 Task: Create a due date automation trigger when advanced on, on the monday before a card is due add dates without a complete due date at 11:00 AM.
Action: Mouse moved to (1069, 82)
Screenshot: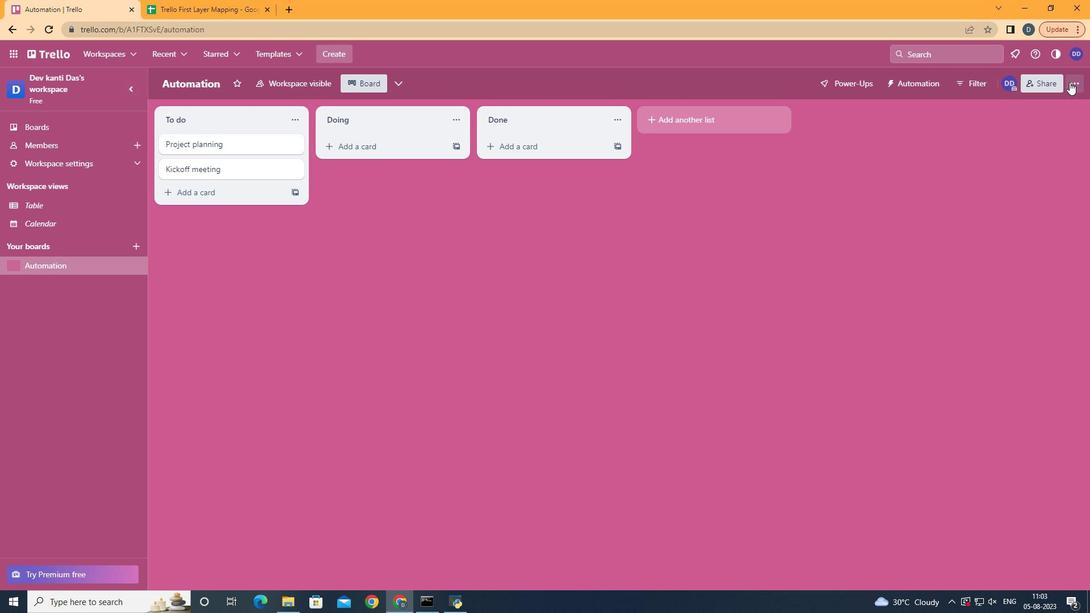 
Action: Mouse pressed left at (1069, 82)
Screenshot: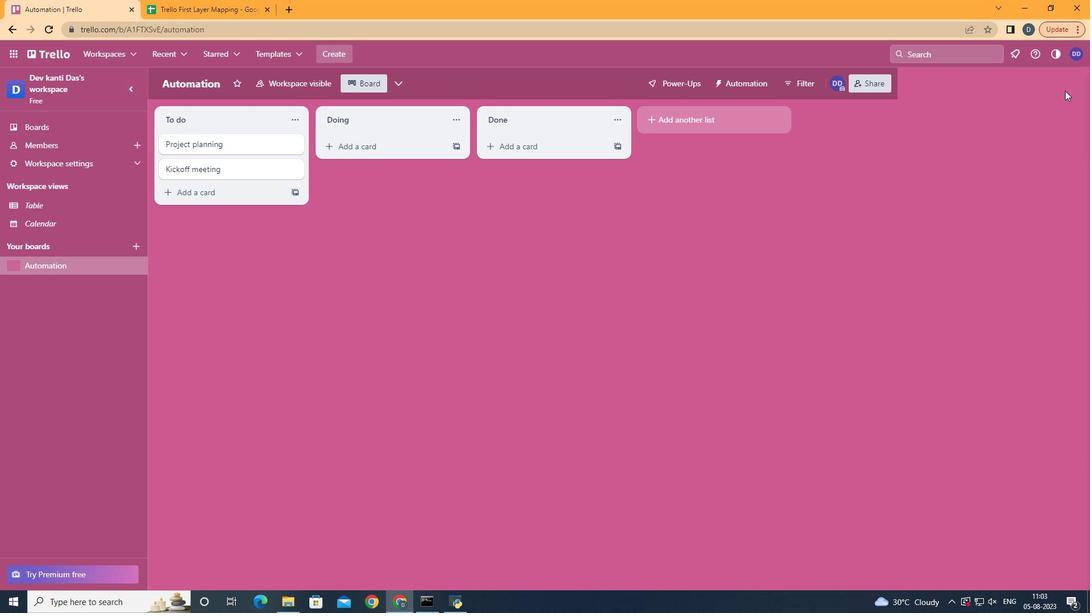 
Action: Mouse moved to (939, 244)
Screenshot: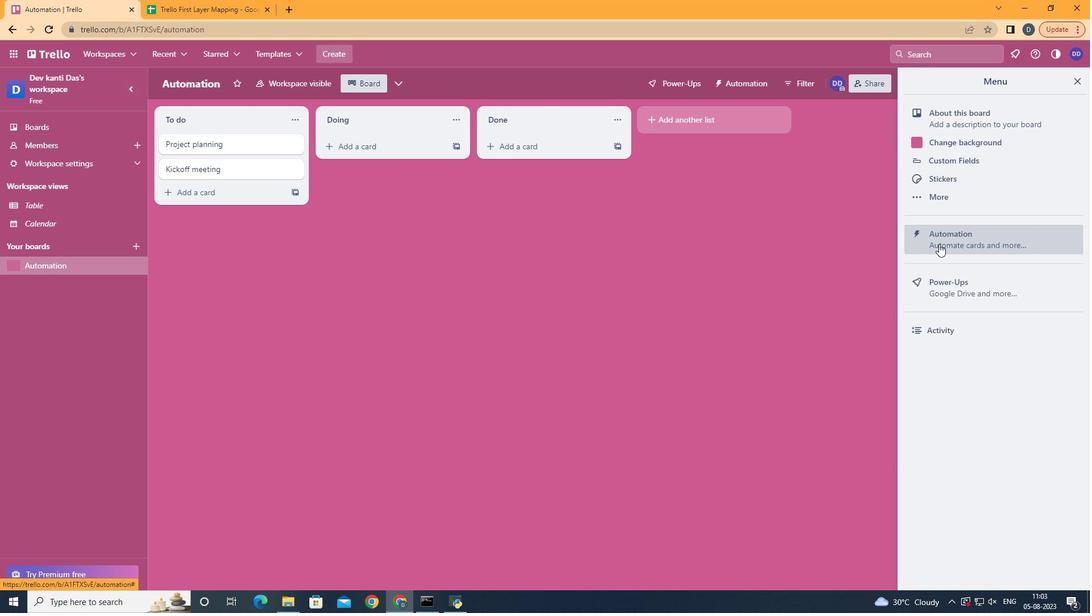 
Action: Mouse pressed left at (939, 244)
Screenshot: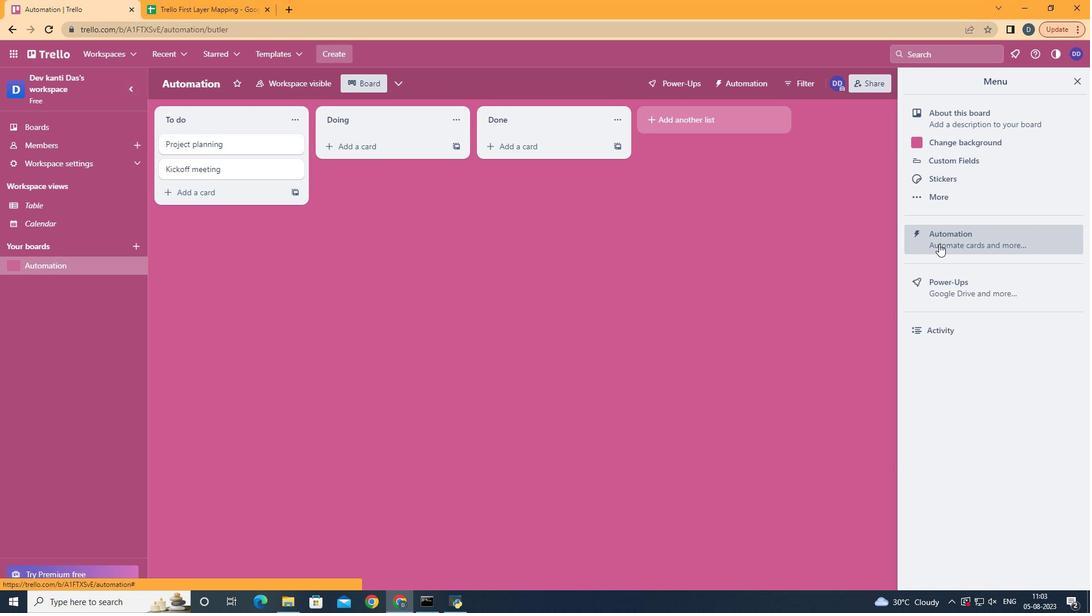 
Action: Mouse moved to (240, 231)
Screenshot: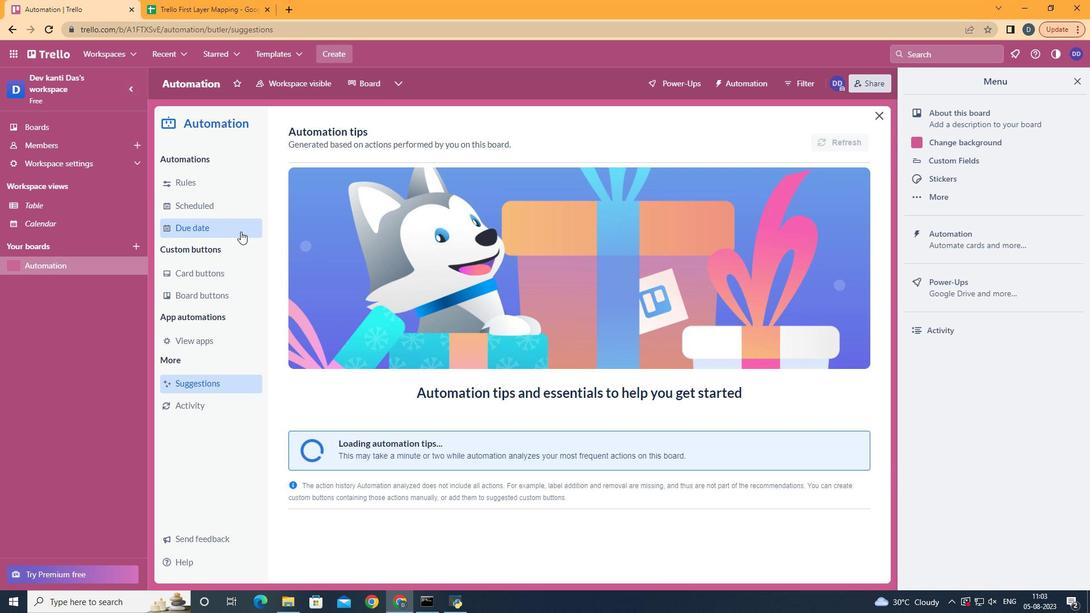
Action: Mouse pressed left at (240, 231)
Screenshot: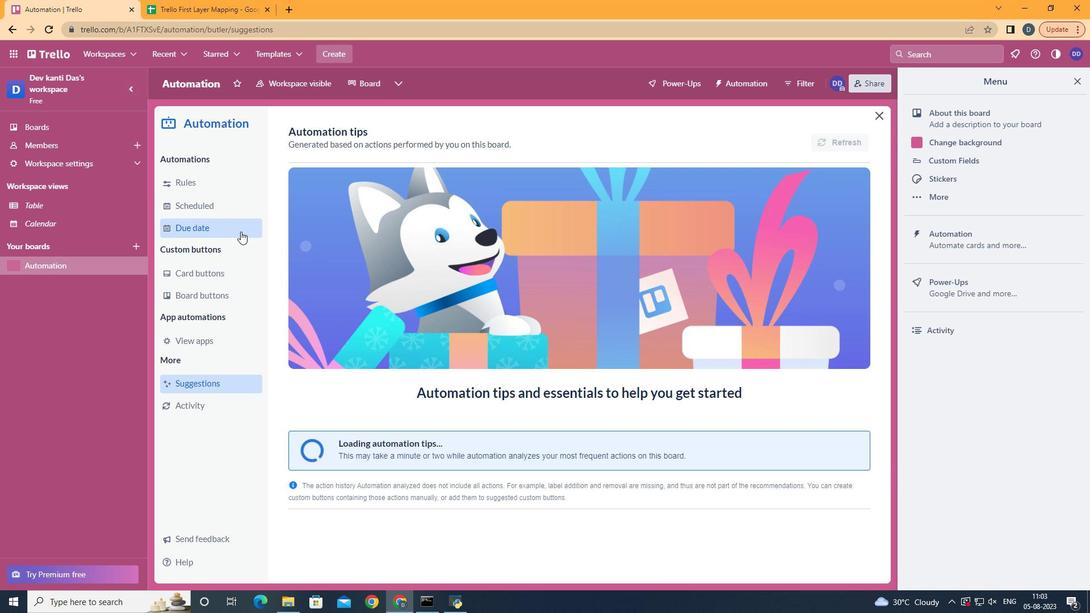 
Action: Mouse moved to (803, 129)
Screenshot: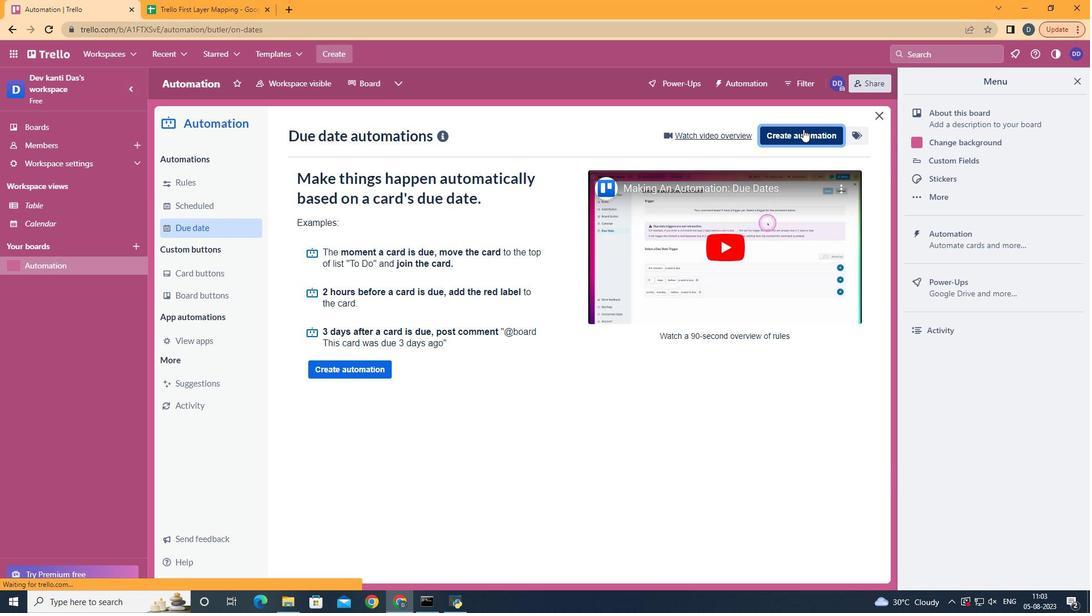 
Action: Mouse pressed left at (803, 129)
Screenshot: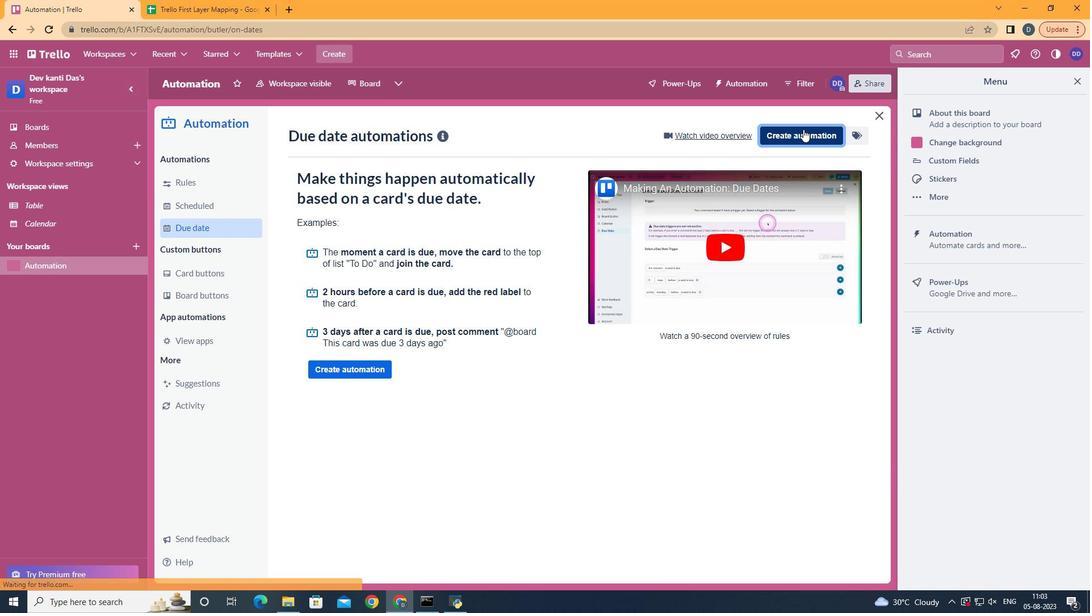 
Action: Mouse moved to (616, 241)
Screenshot: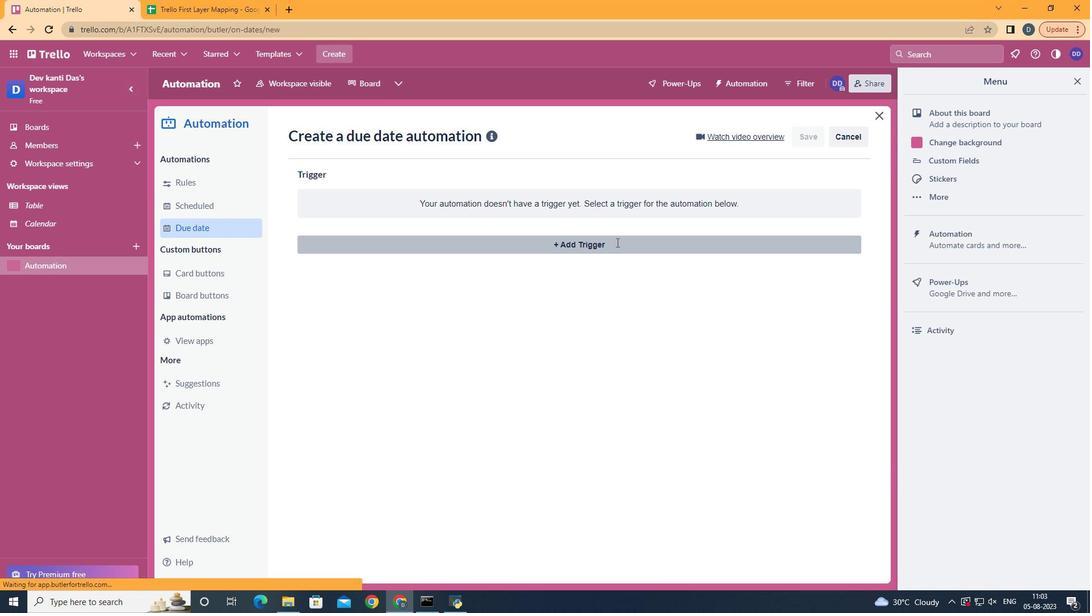 
Action: Mouse pressed left at (616, 241)
Screenshot: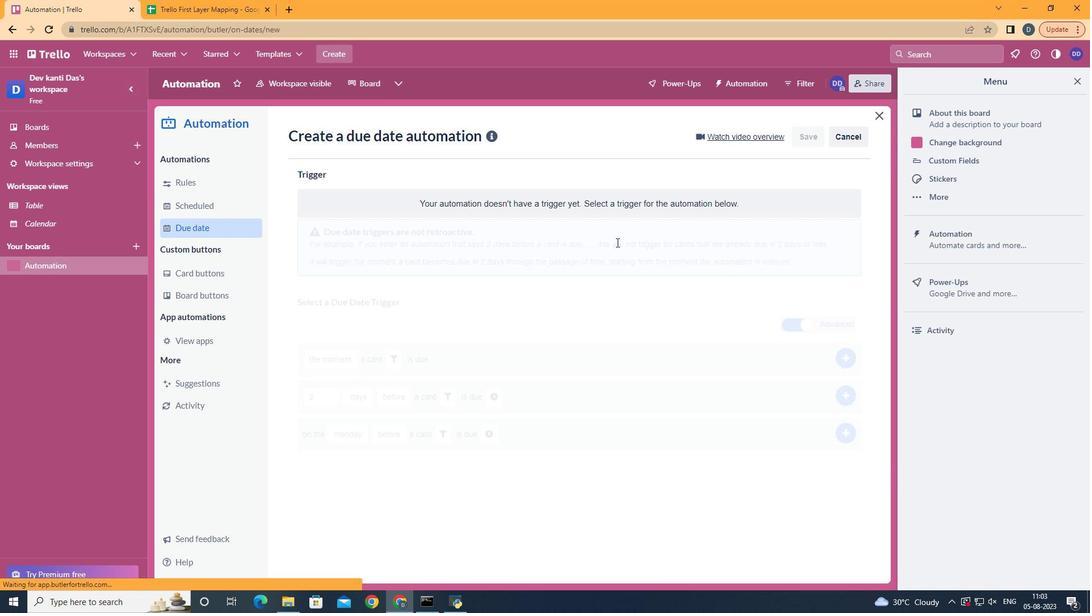 
Action: Mouse moved to (369, 301)
Screenshot: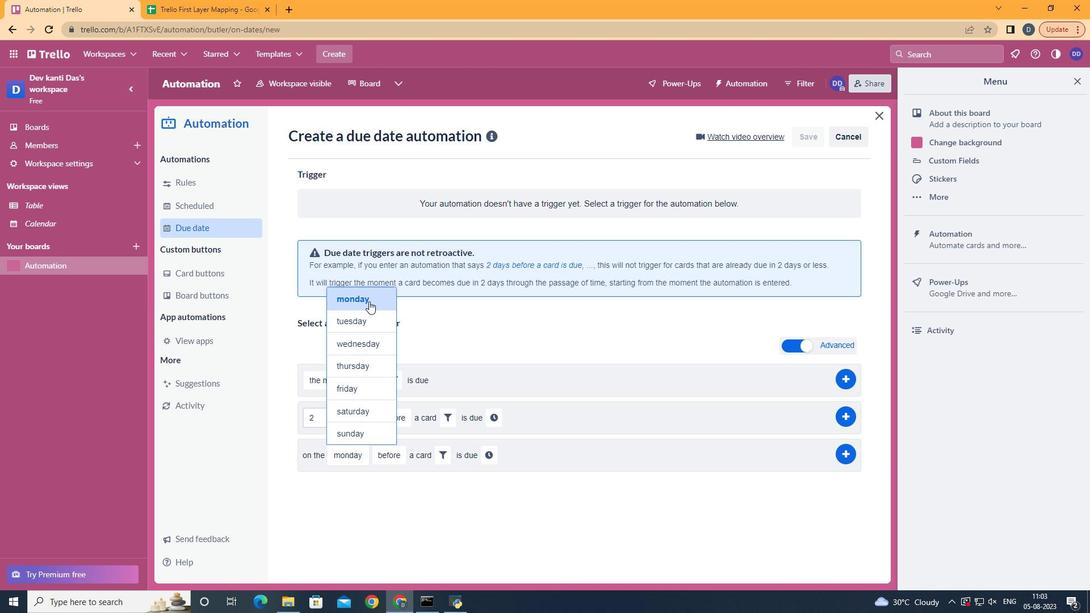 
Action: Mouse pressed left at (369, 301)
Screenshot: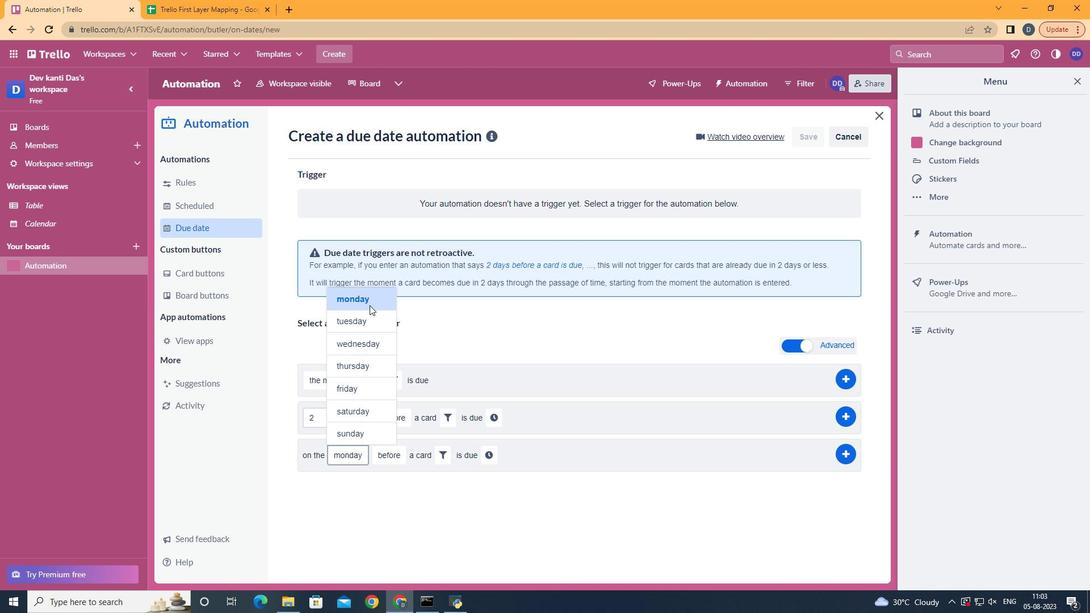 
Action: Mouse moved to (394, 473)
Screenshot: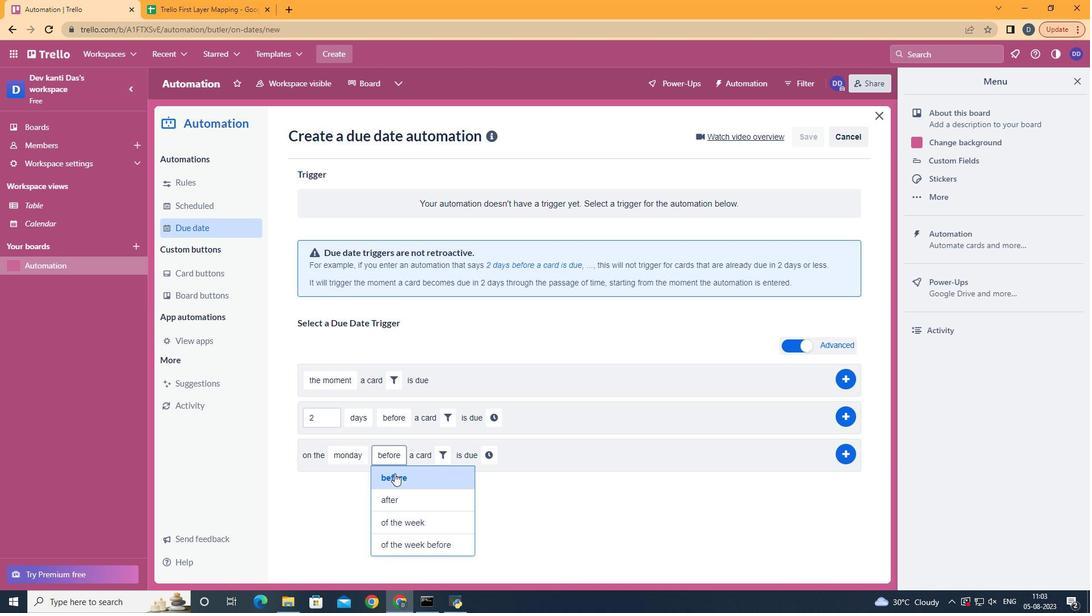 
Action: Mouse pressed left at (394, 473)
Screenshot: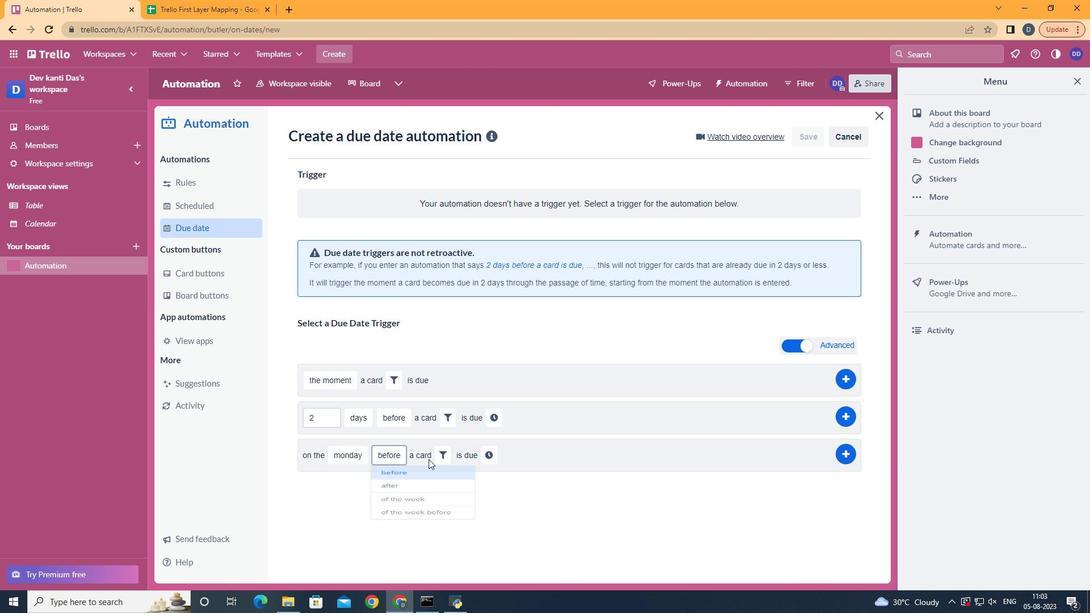 
Action: Mouse moved to (445, 451)
Screenshot: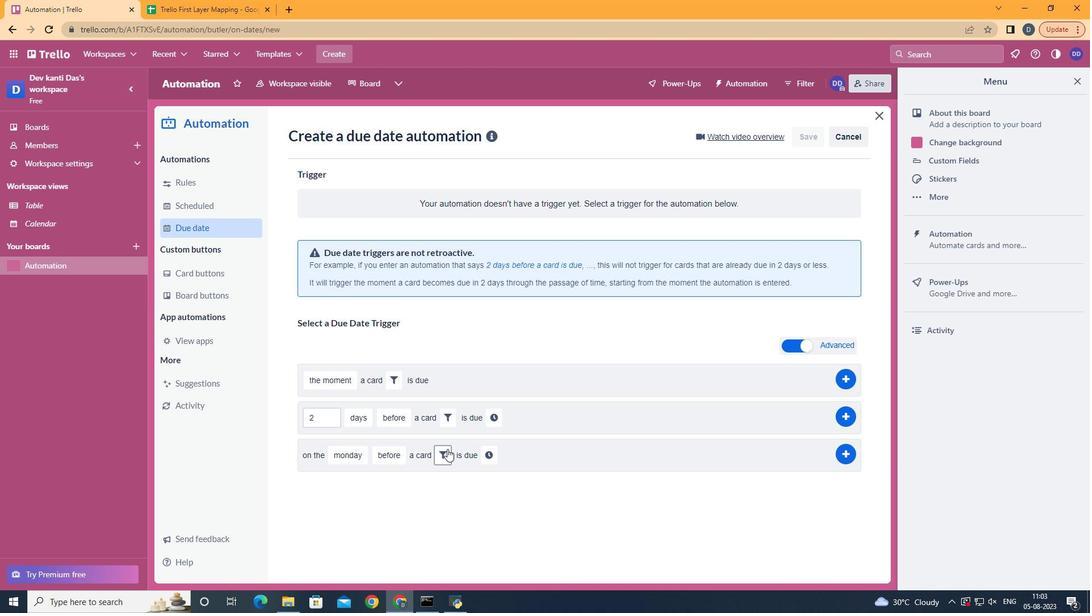 
Action: Mouse pressed left at (445, 451)
Screenshot: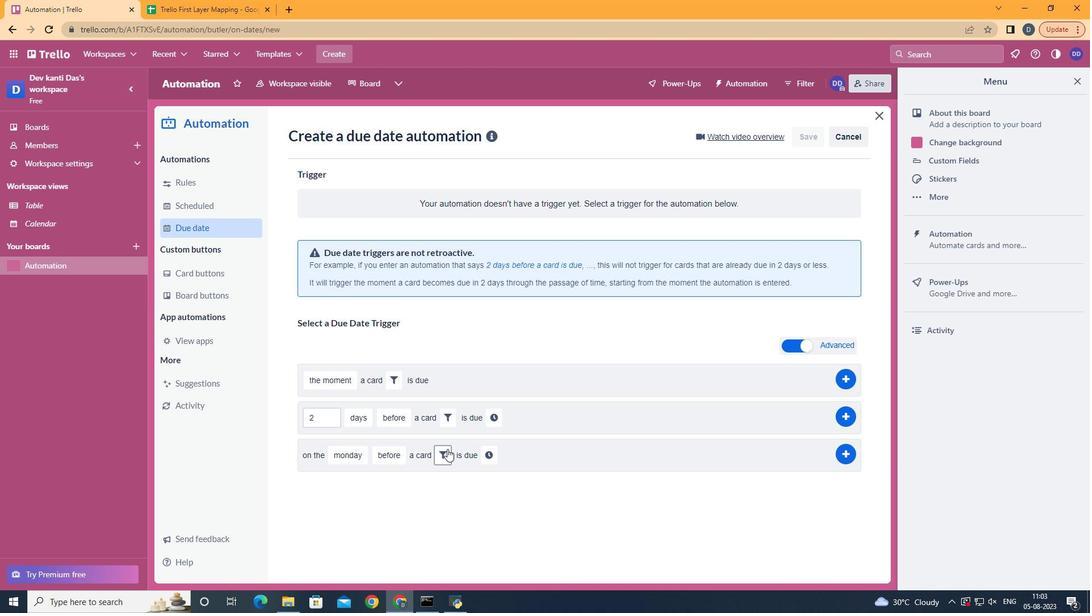 
Action: Mouse moved to (503, 494)
Screenshot: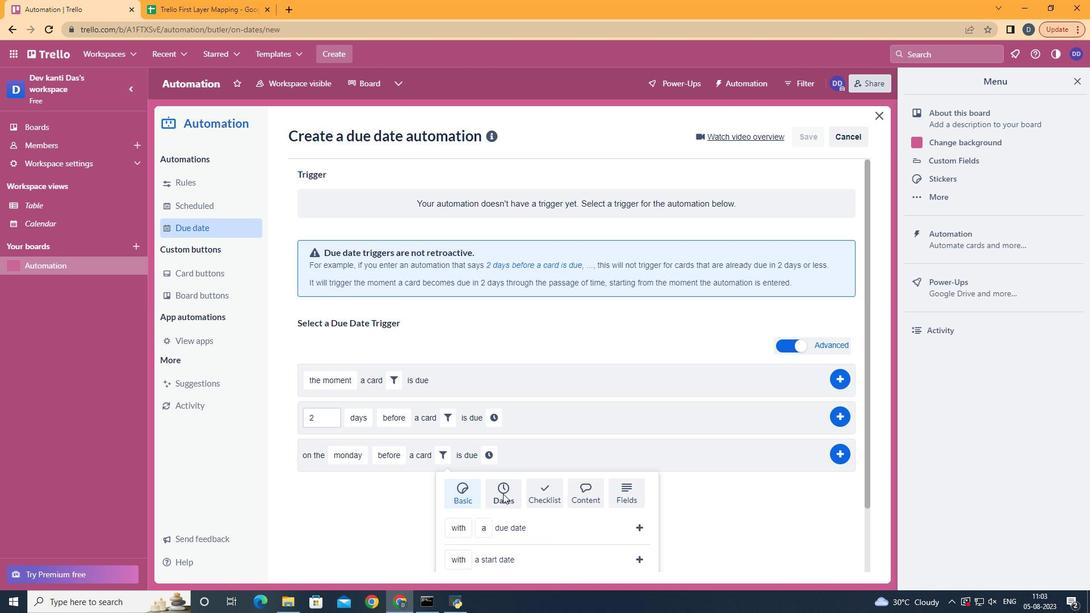 
Action: Mouse pressed left at (503, 494)
Screenshot: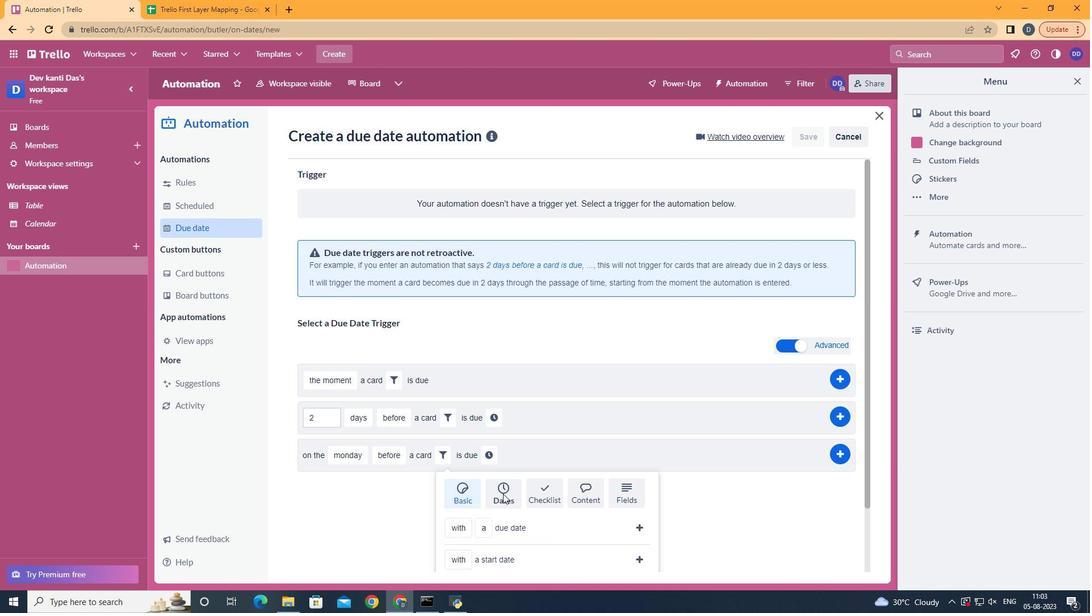 
Action: Mouse moved to (503, 494)
Screenshot: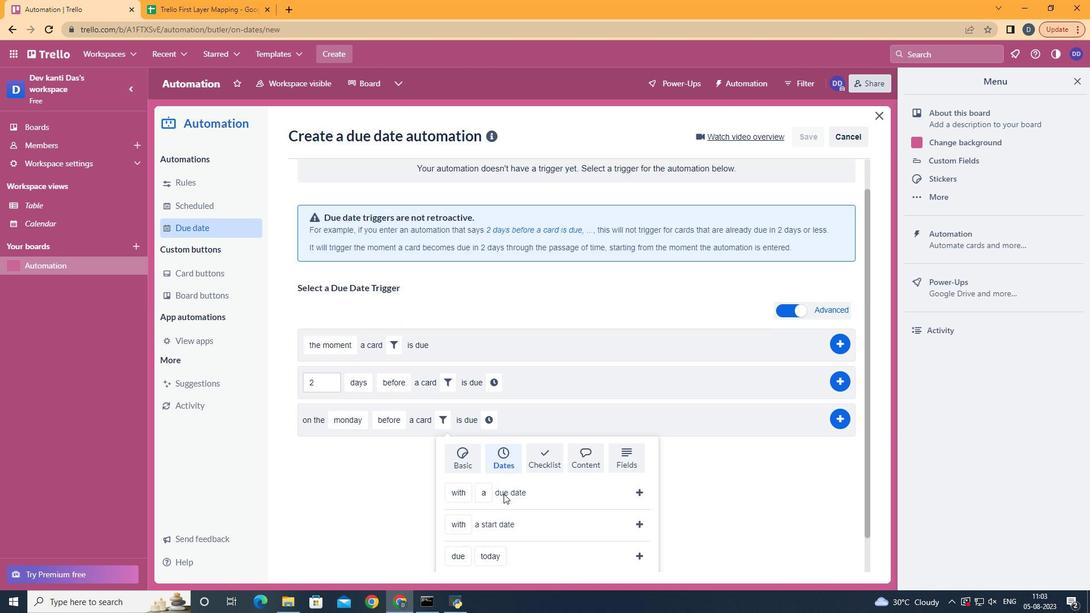 
Action: Mouse scrolled (503, 493) with delta (0, 0)
Screenshot: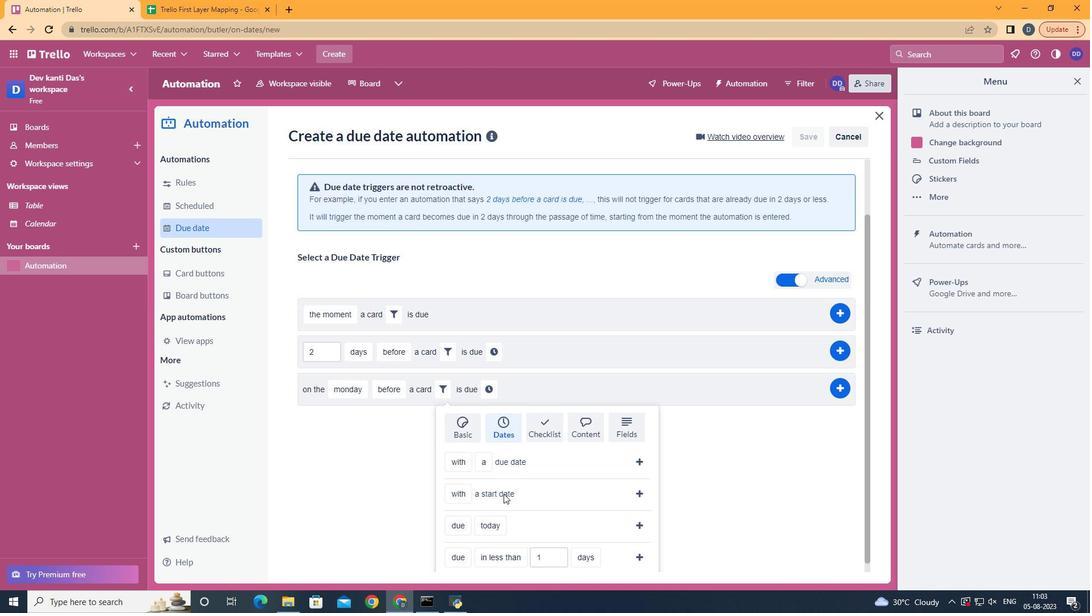 
Action: Mouse scrolled (503, 493) with delta (0, 0)
Screenshot: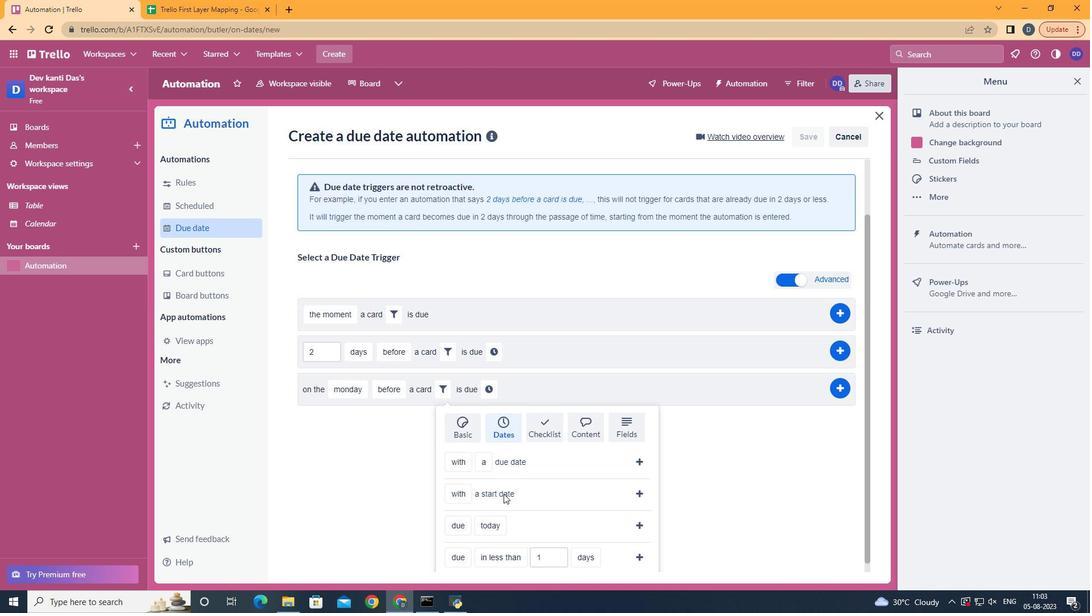 
Action: Mouse scrolled (503, 493) with delta (0, 0)
Screenshot: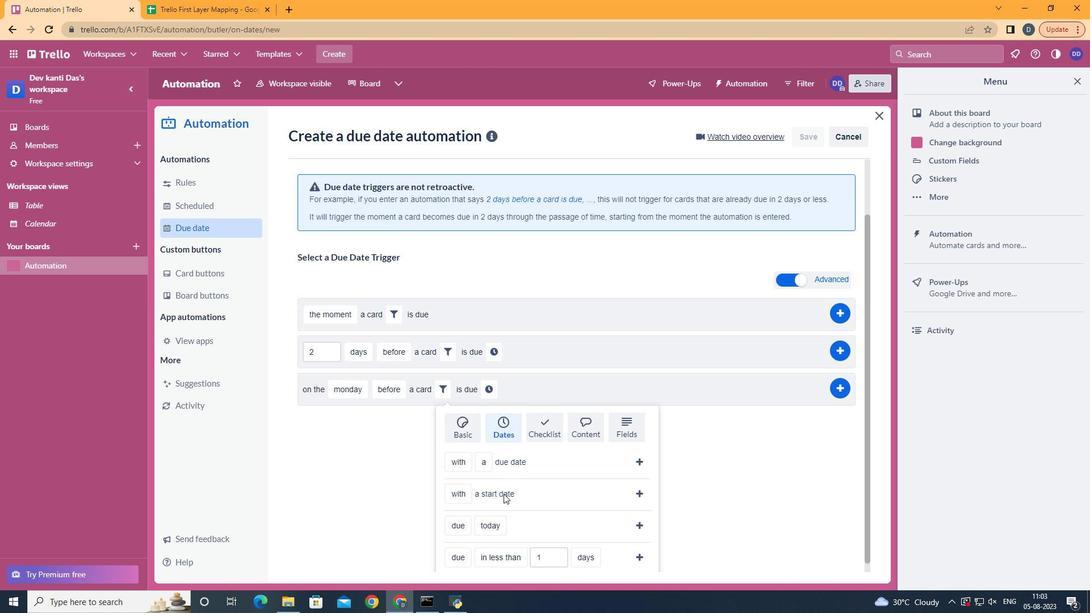 
Action: Mouse scrolled (503, 493) with delta (0, 0)
Screenshot: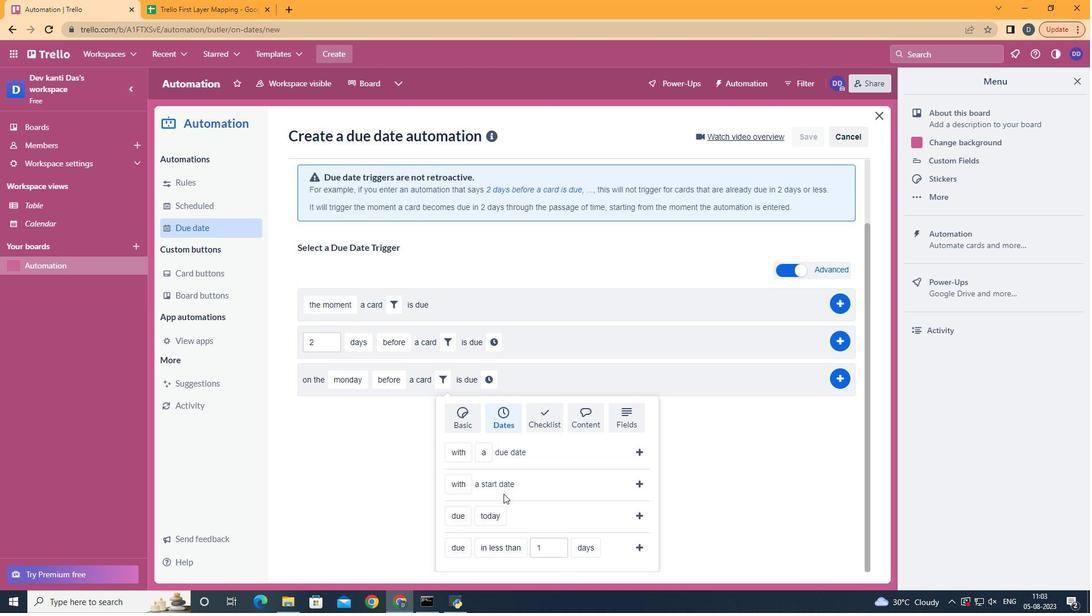 
Action: Mouse scrolled (503, 493) with delta (0, 0)
Screenshot: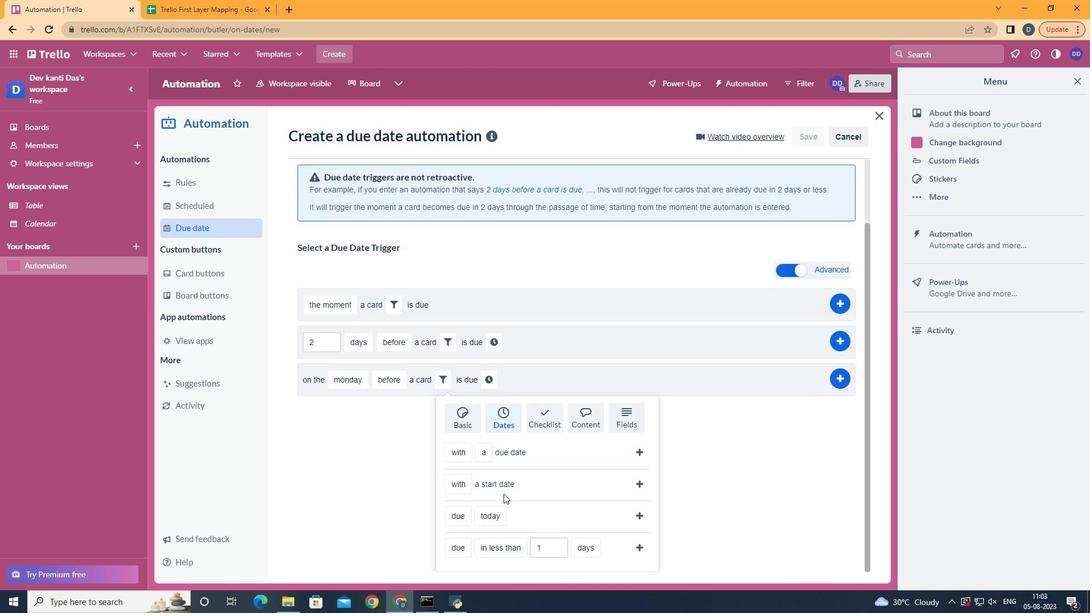 
Action: Mouse moved to (470, 492)
Screenshot: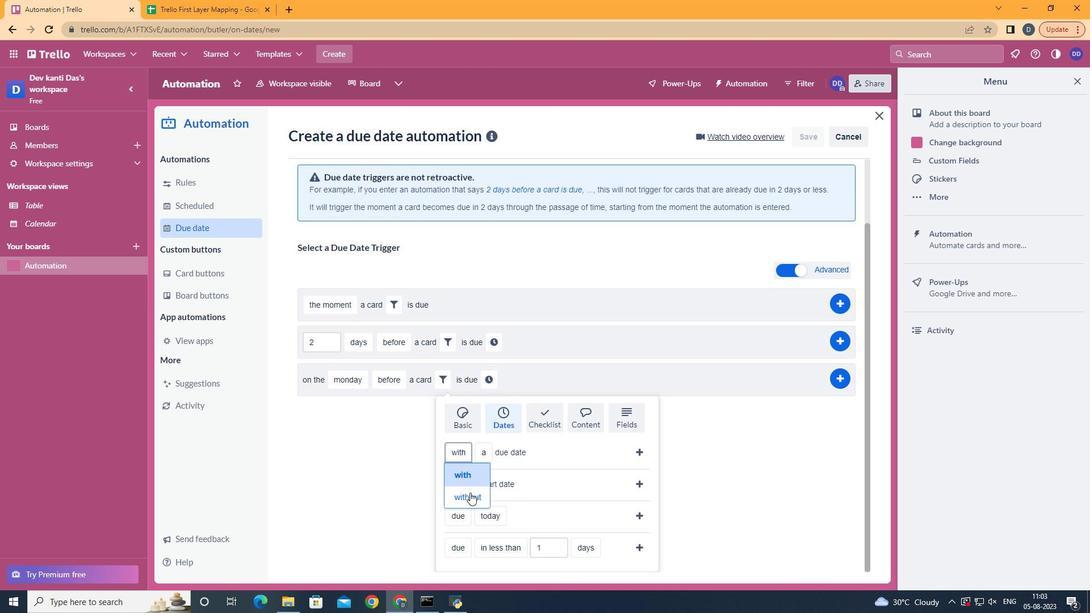 
Action: Mouse pressed left at (470, 492)
Screenshot: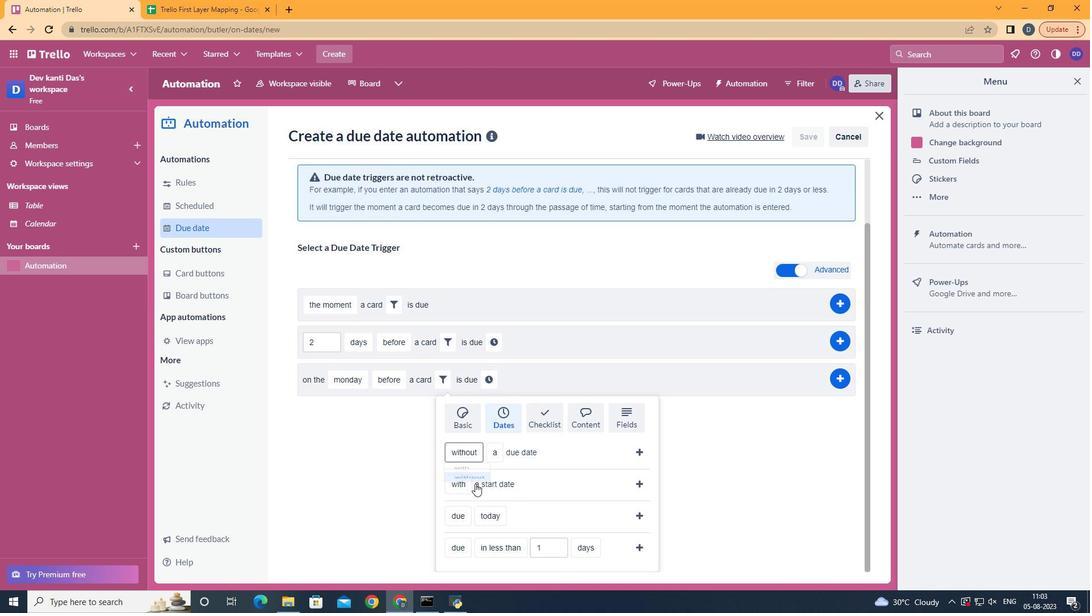 
Action: Mouse moved to (508, 499)
Screenshot: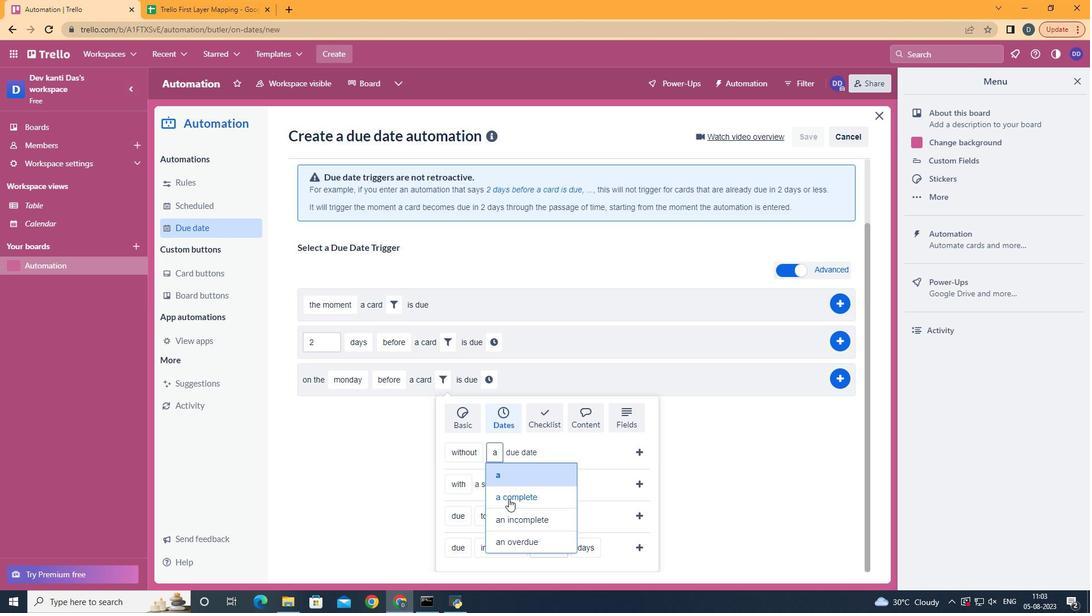 
Action: Mouse pressed left at (508, 499)
Screenshot: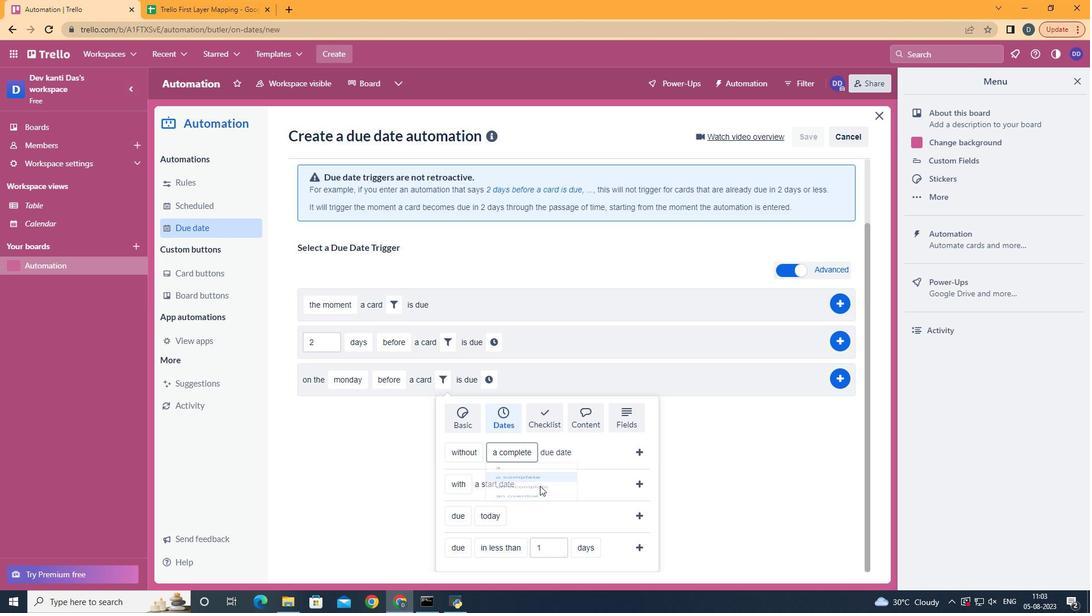 
Action: Mouse moved to (632, 453)
Screenshot: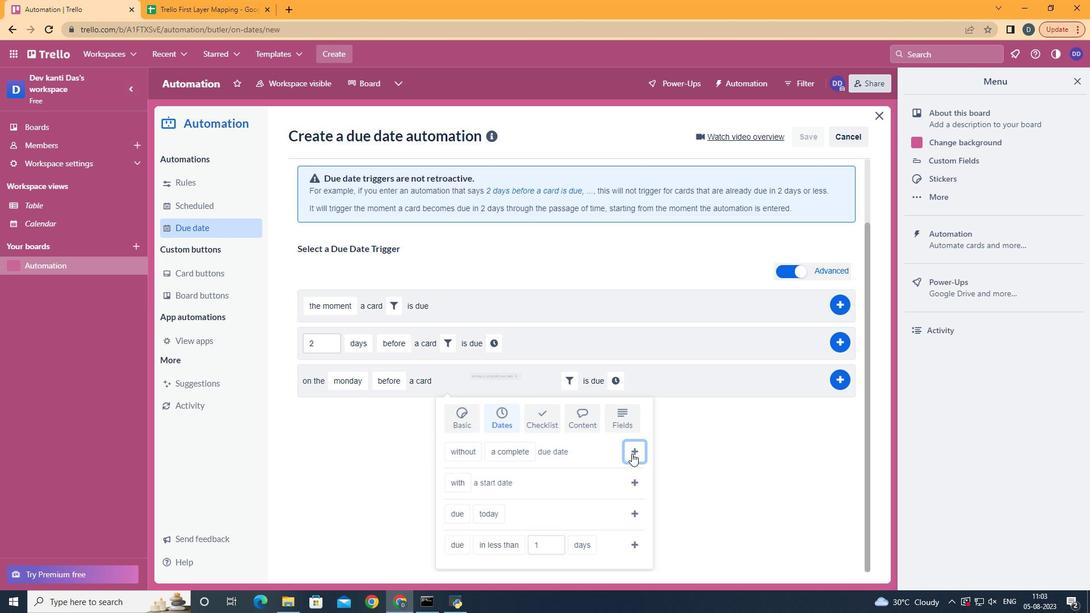 
Action: Mouse pressed left at (632, 453)
Screenshot: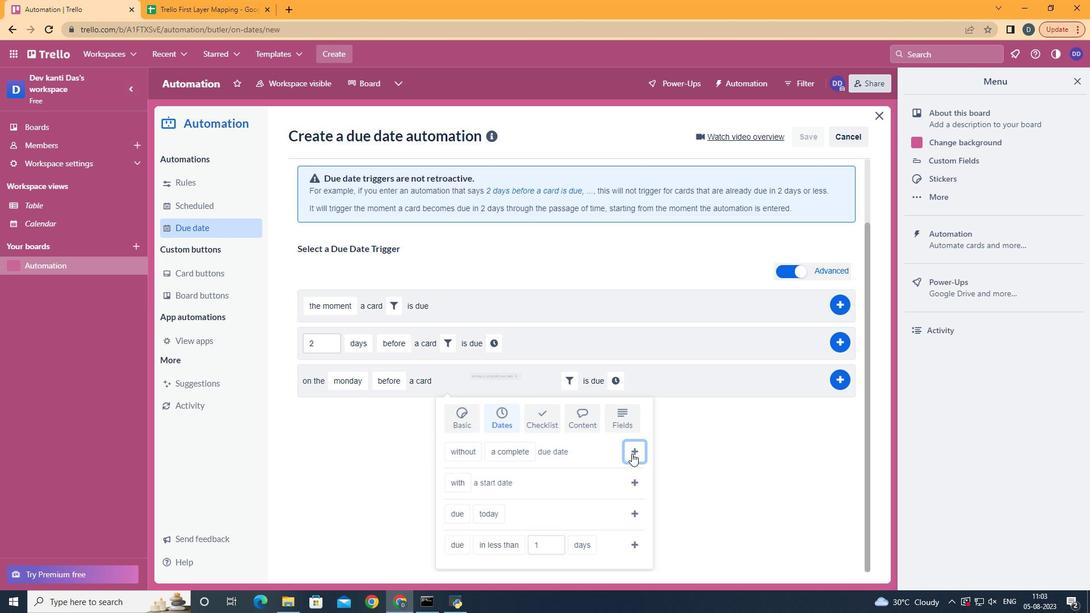 
Action: Mouse moved to (616, 445)
Screenshot: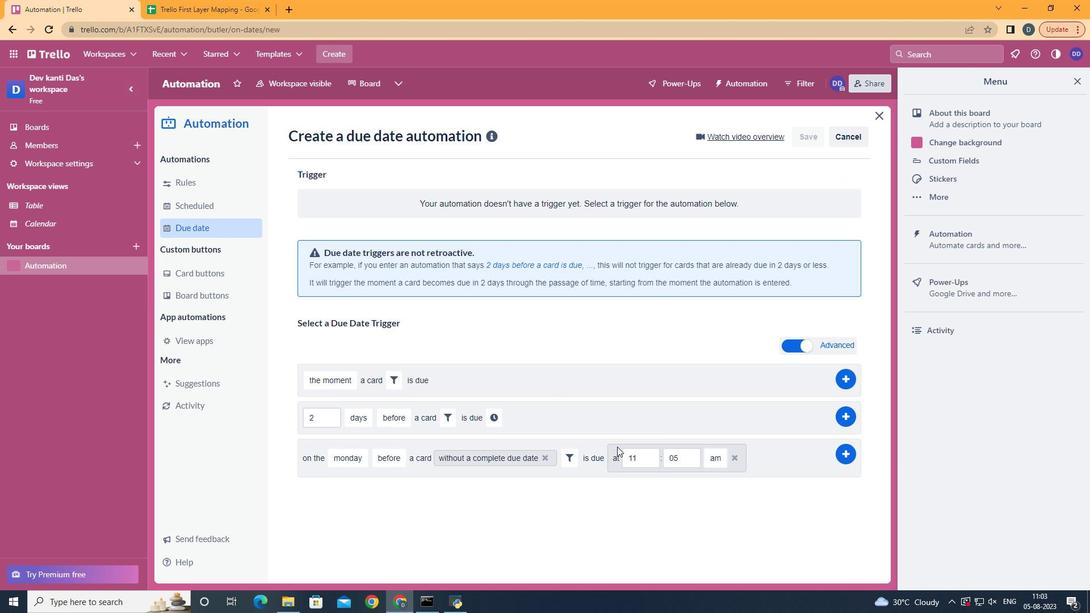 
Action: Mouse pressed left at (616, 445)
Screenshot: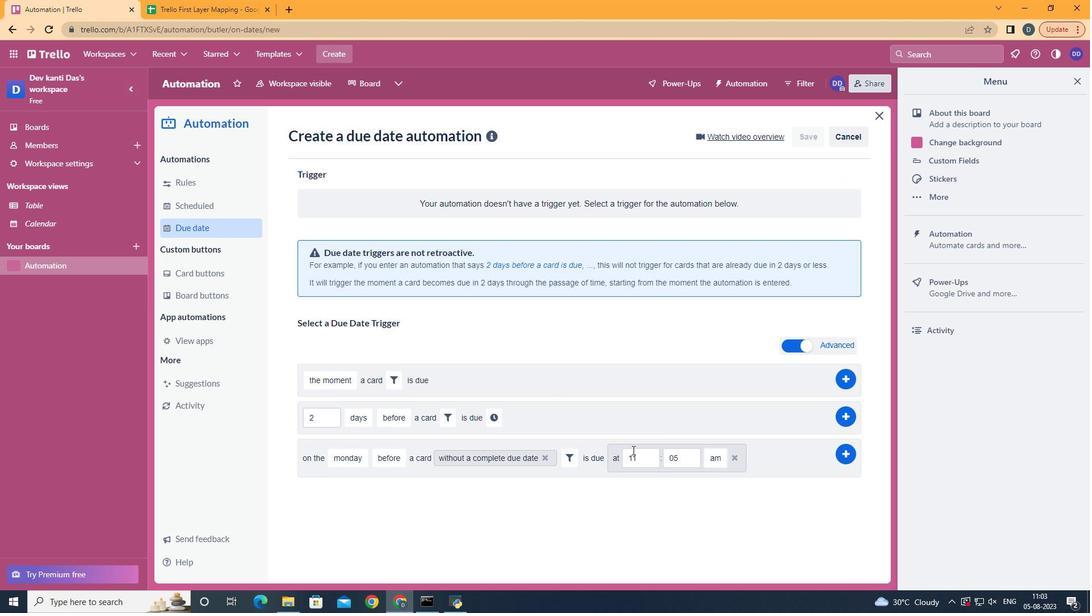 
Action: Mouse moved to (688, 462)
Screenshot: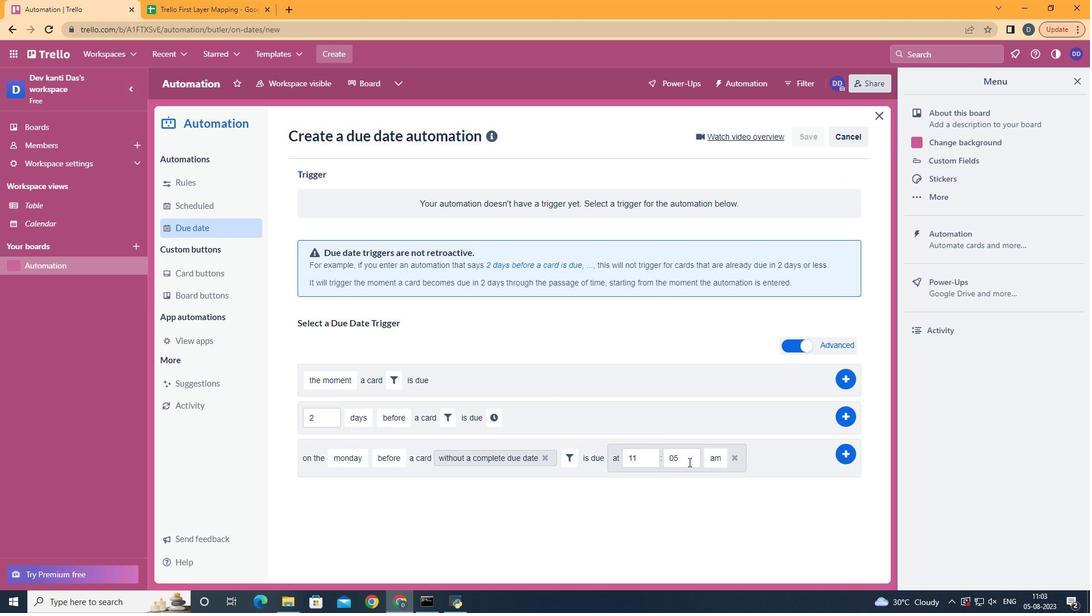 
Action: Mouse pressed left at (688, 462)
Screenshot: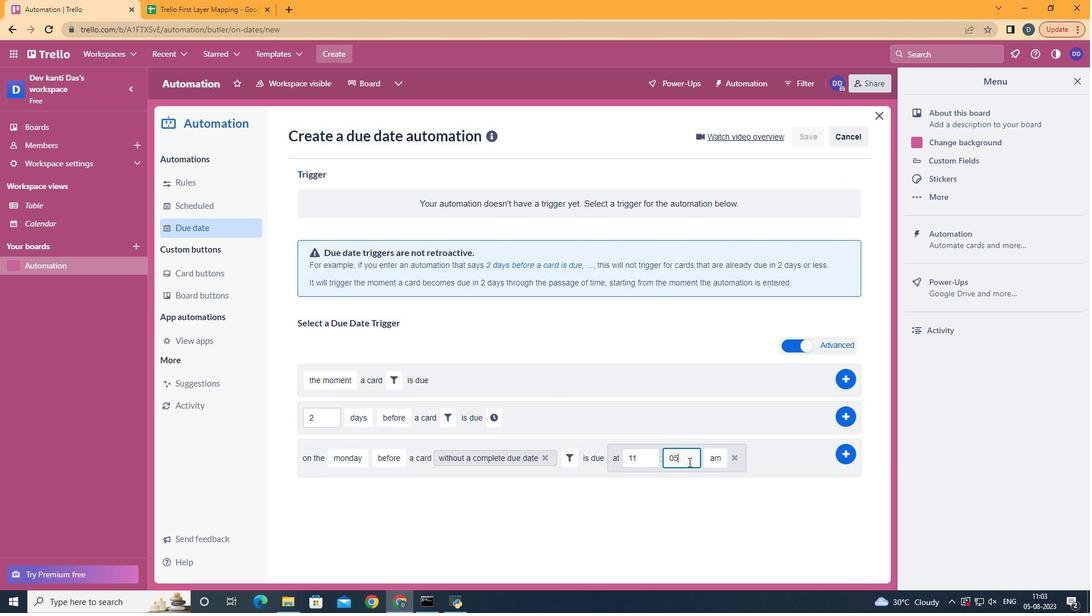 
Action: Key pressed <Key.backspace>0
Screenshot: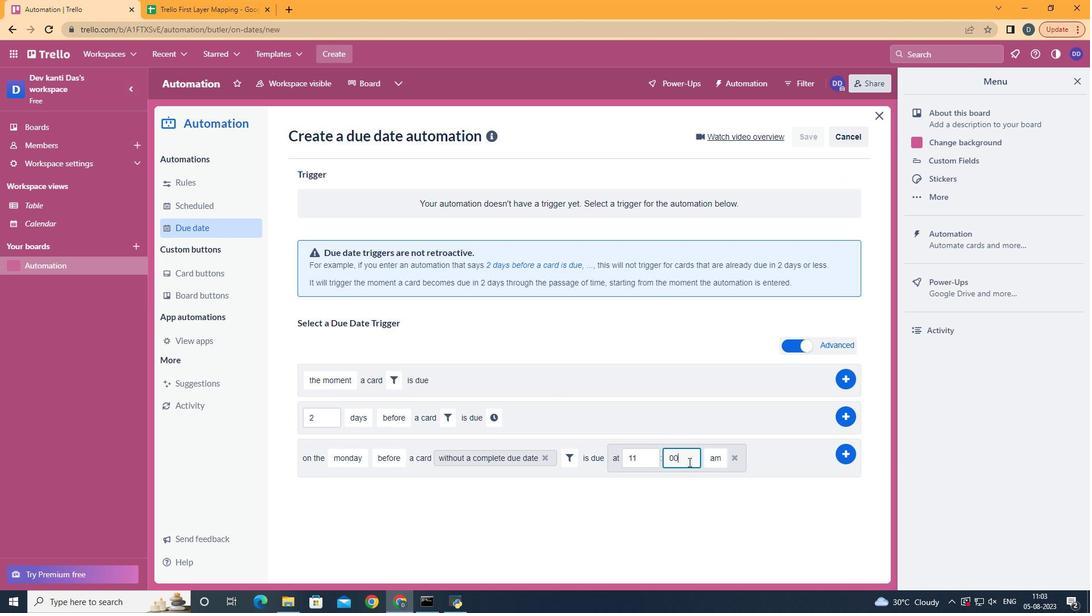 
Action: Mouse moved to (851, 453)
Screenshot: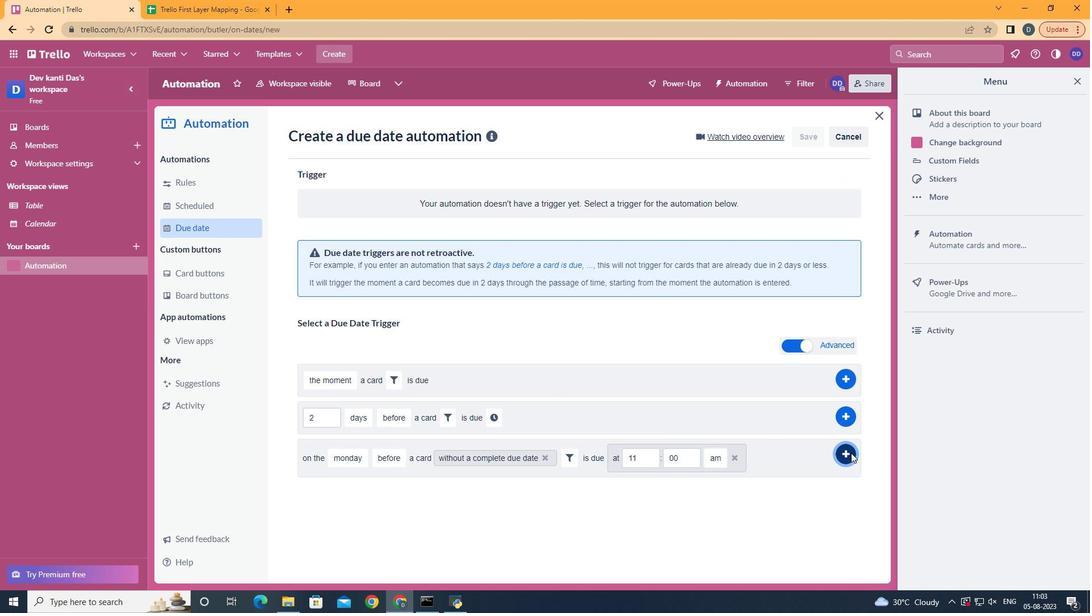
Action: Mouse pressed left at (851, 453)
Screenshot: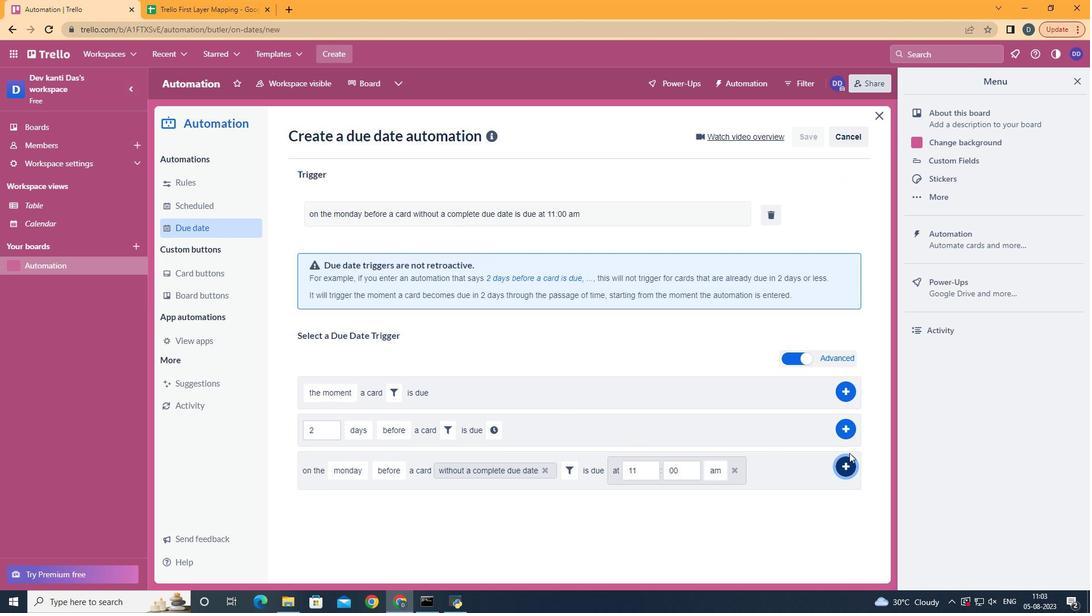 
Action: Mouse moved to (593, 209)
Screenshot: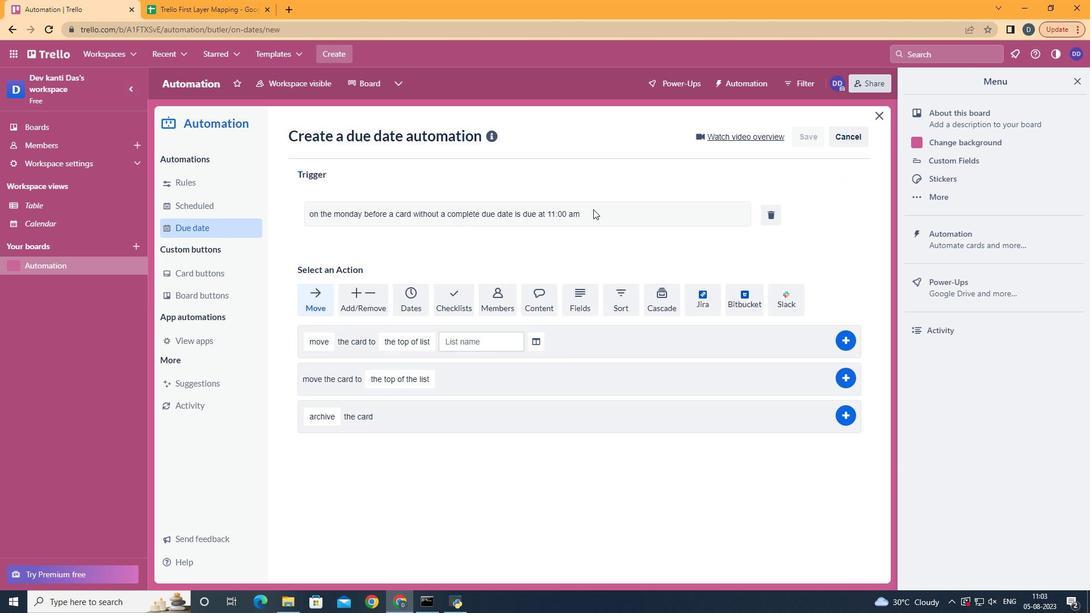 
